 Task: Add a signature Jude Thompson containing Best wishes for a happy National Science Day, Jude Thompson to email address softage.2@softage.net and add a folder Version control
Action: Key pressed n
Screenshot: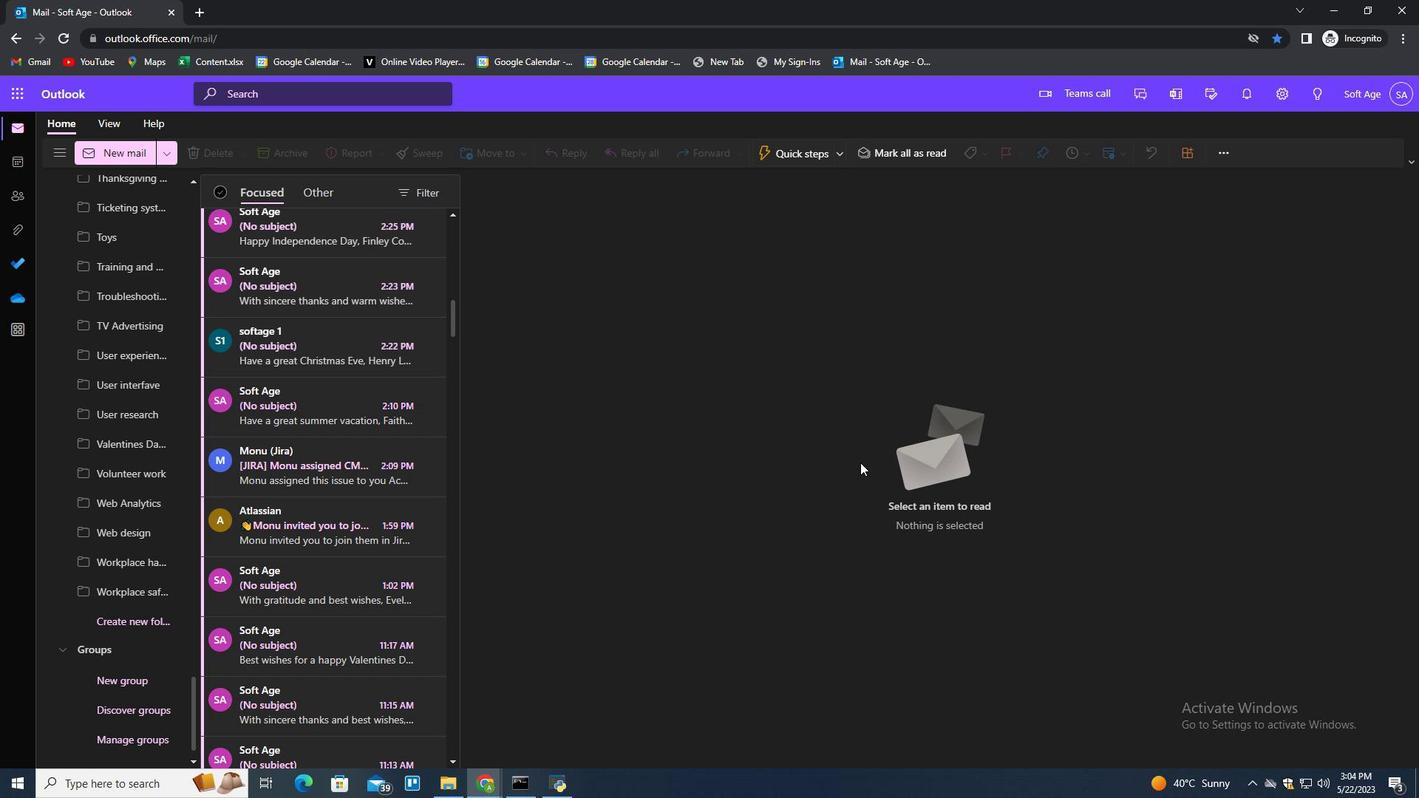 
Action: Mouse scrolled (860, 463) with delta (0, 0)
Screenshot: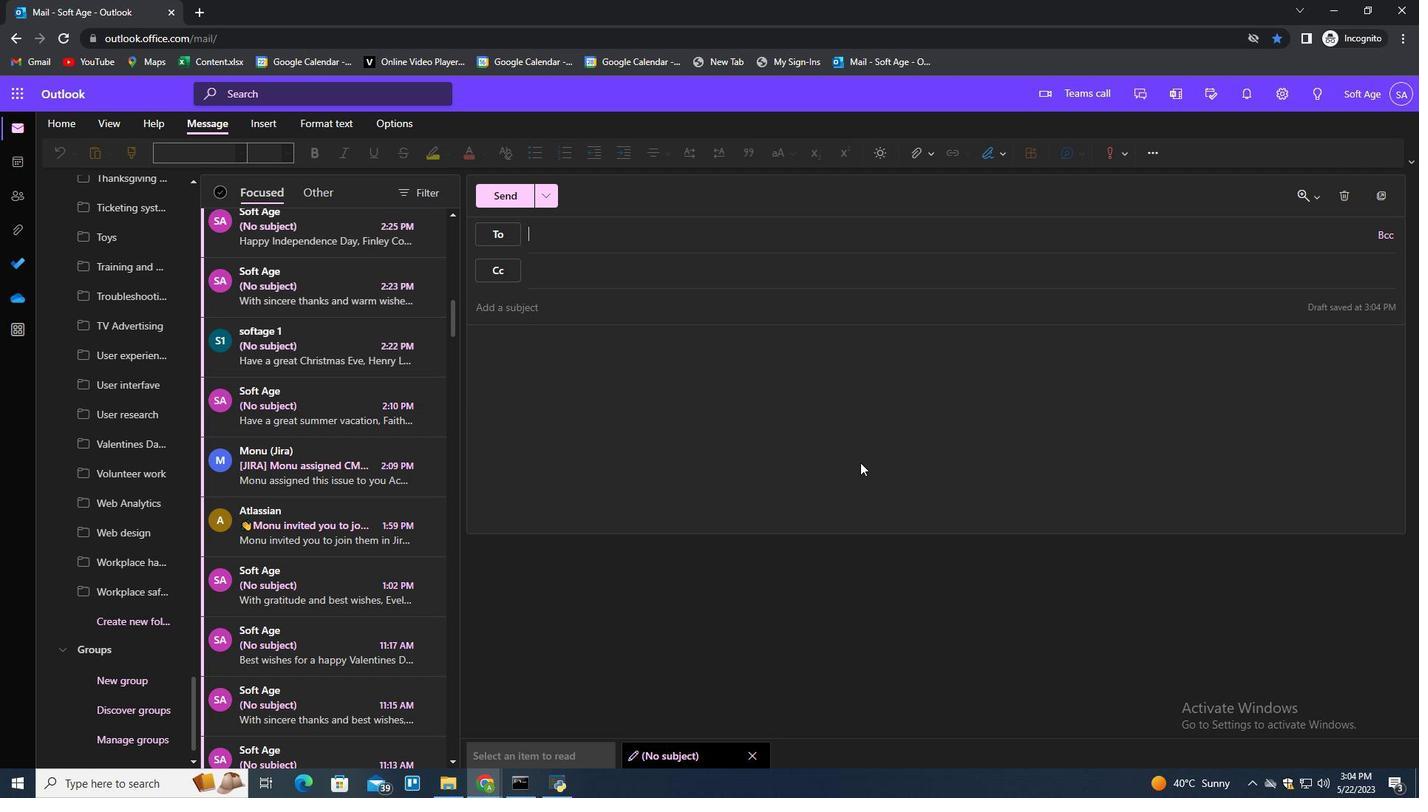 
Action: Mouse moved to (988, 153)
Screenshot: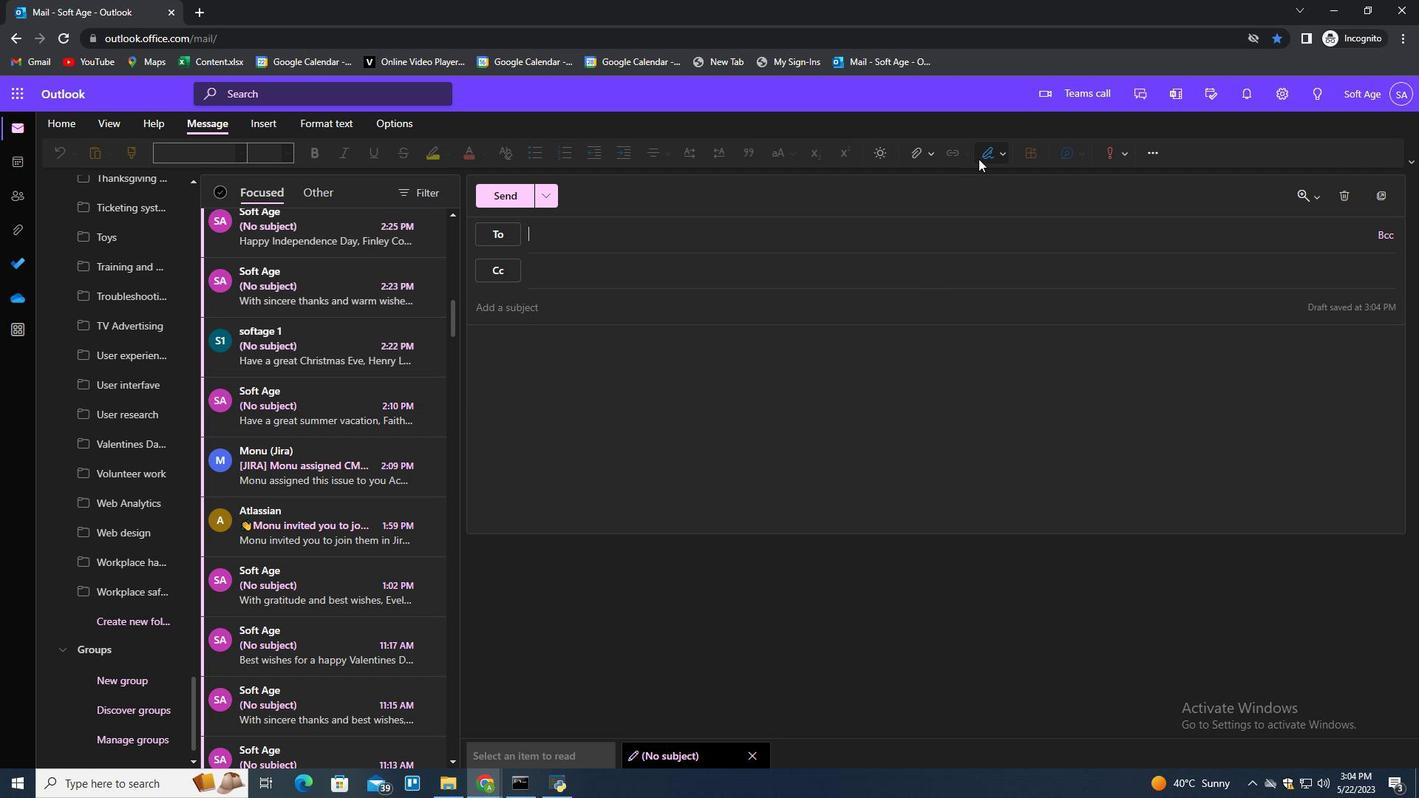 
Action: Mouse pressed left at (988, 153)
Screenshot: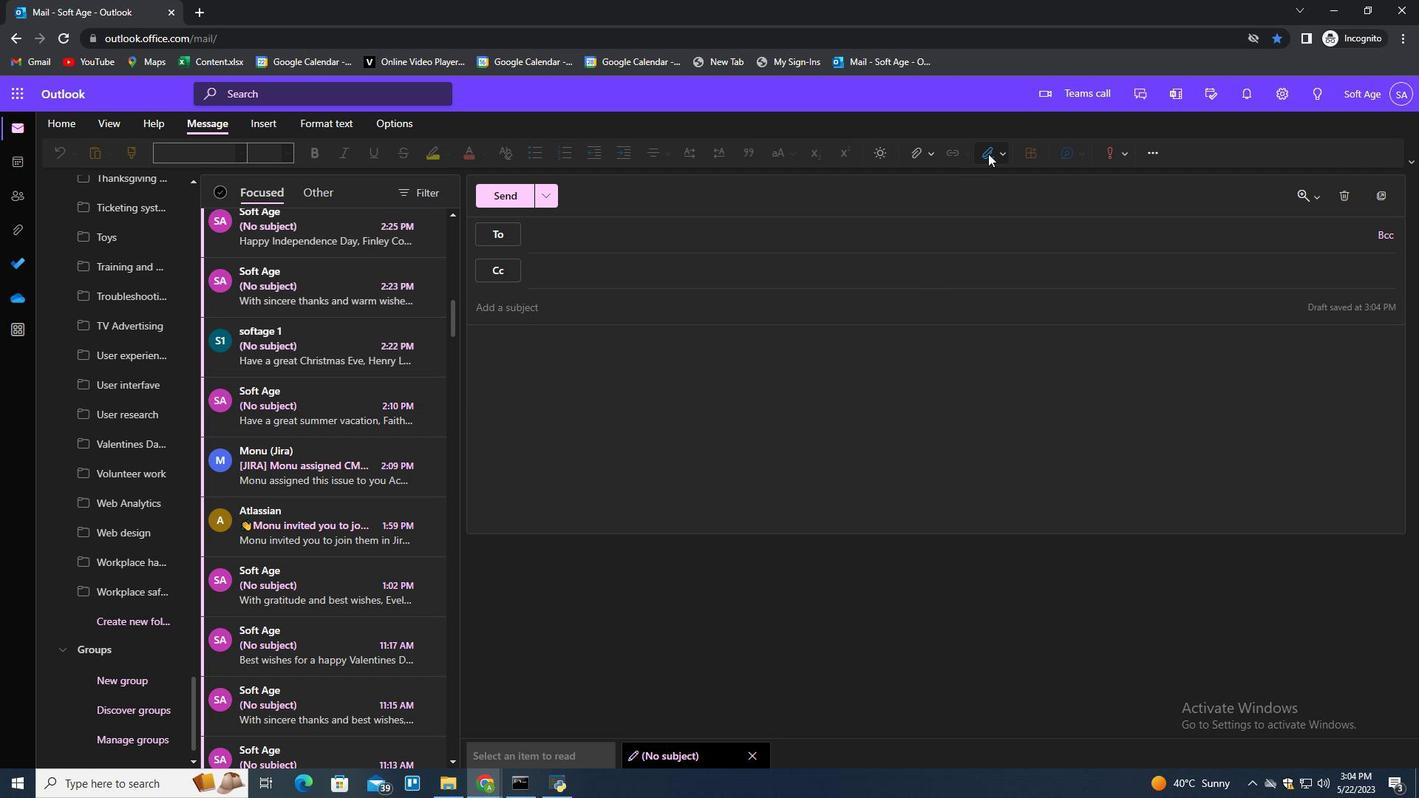 
Action: Mouse moved to (976, 205)
Screenshot: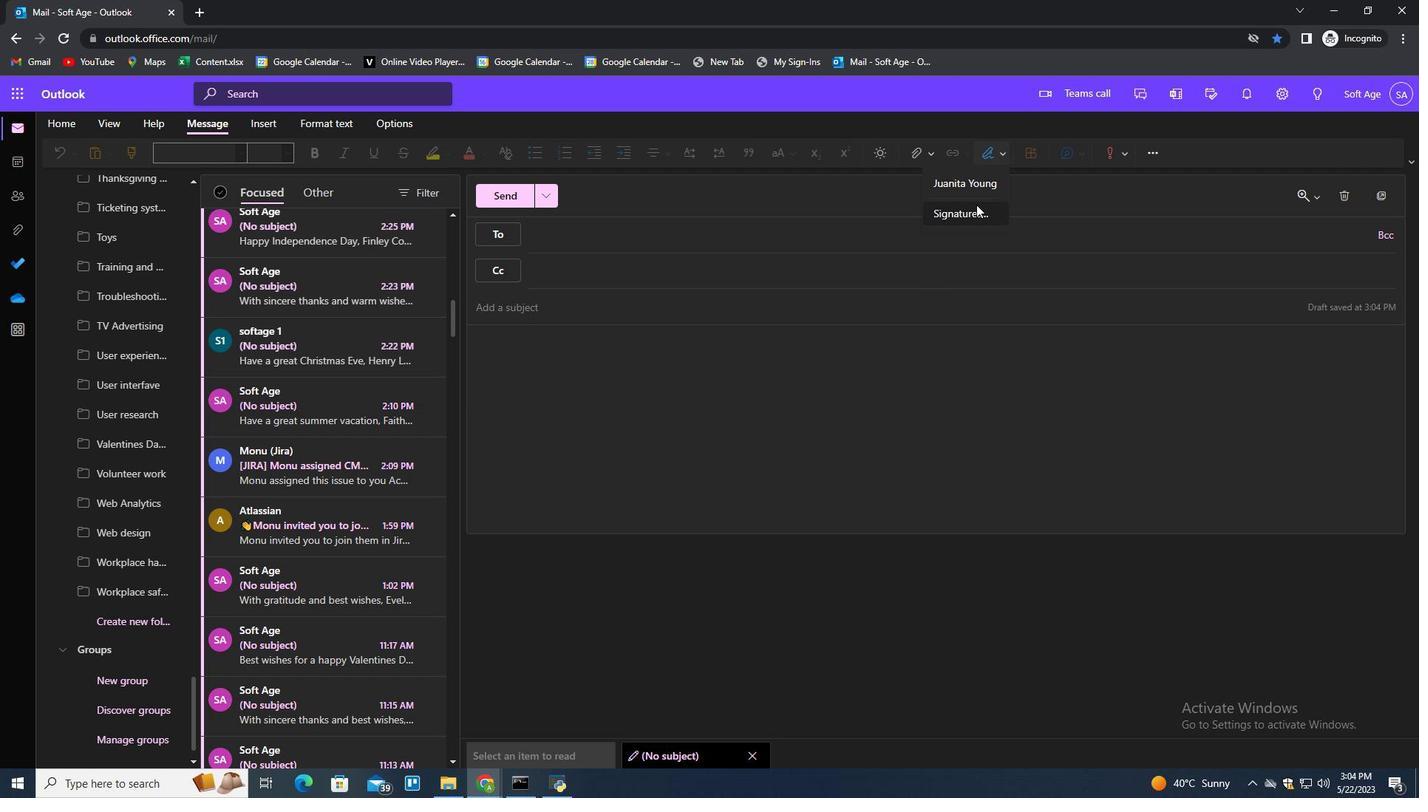 
Action: Mouse pressed left at (976, 205)
Screenshot: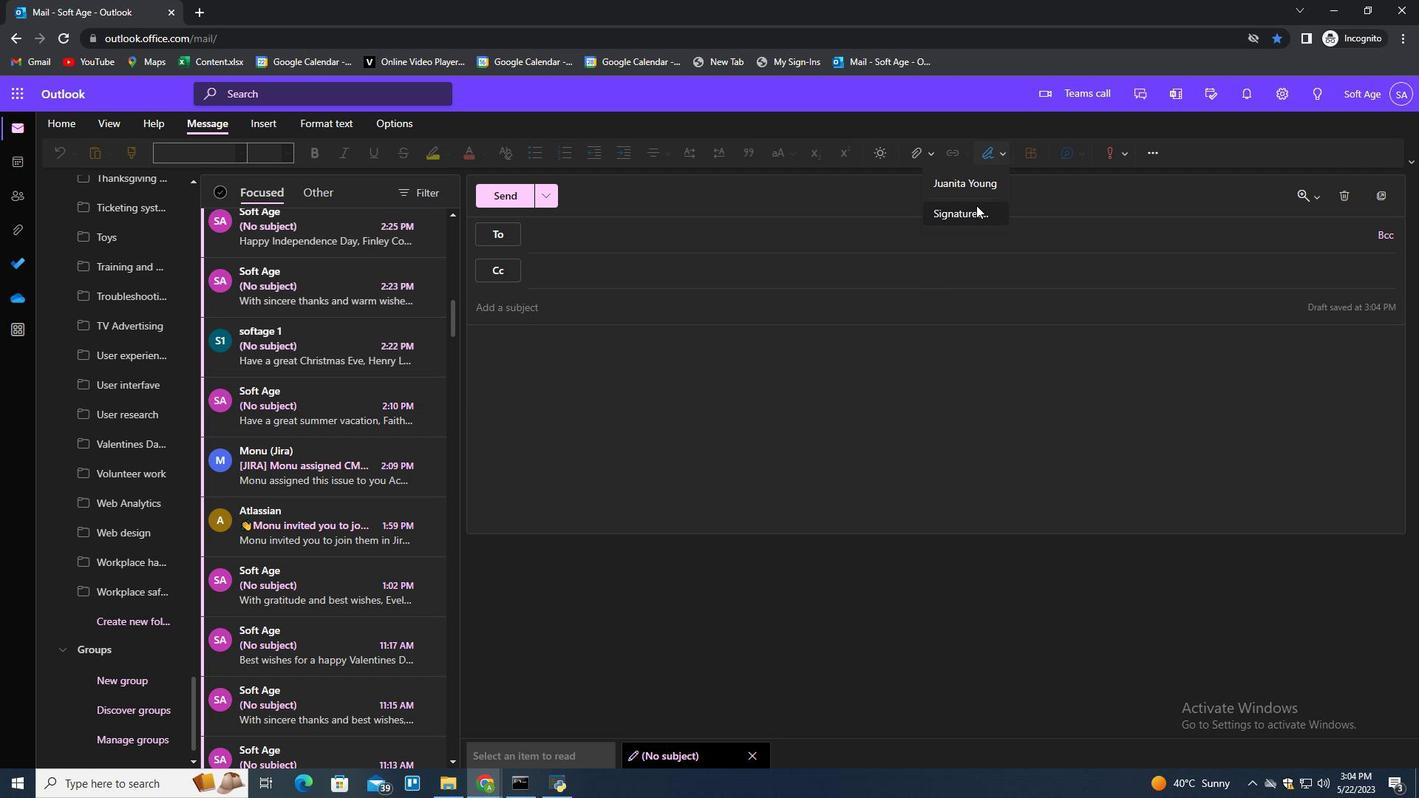 
Action: Mouse moved to (1008, 272)
Screenshot: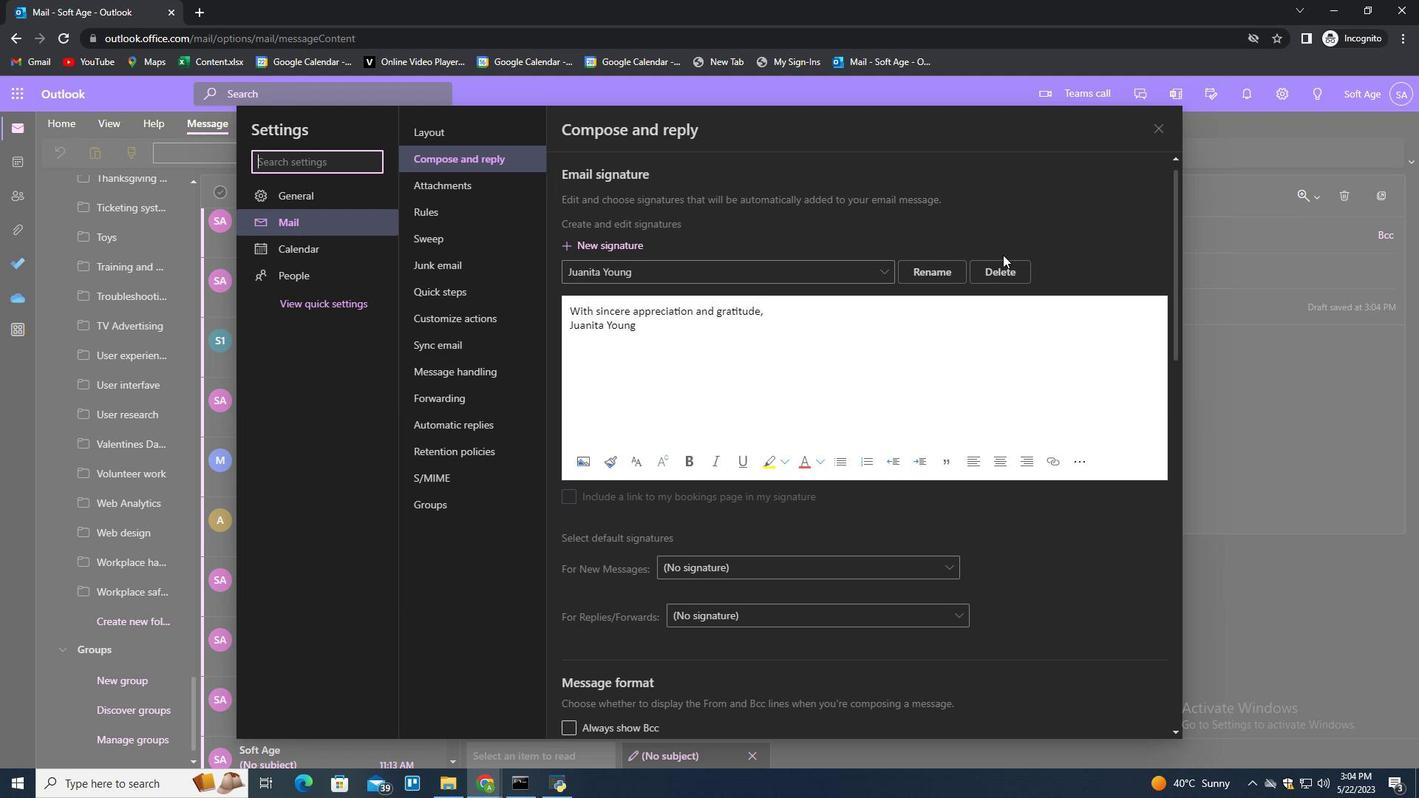 
Action: Mouse pressed left at (1008, 272)
Screenshot: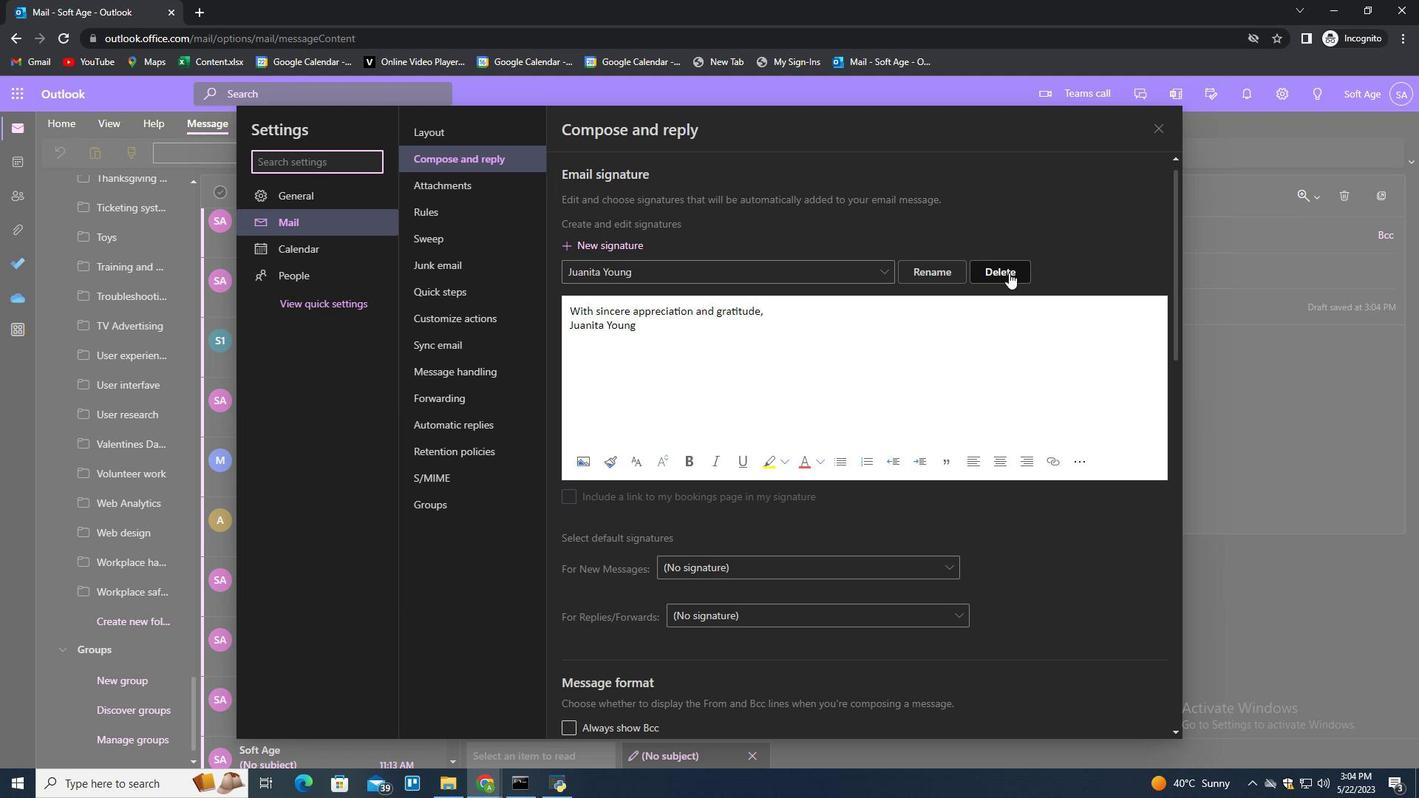 
Action: Mouse pressed left at (1008, 272)
Screenshot: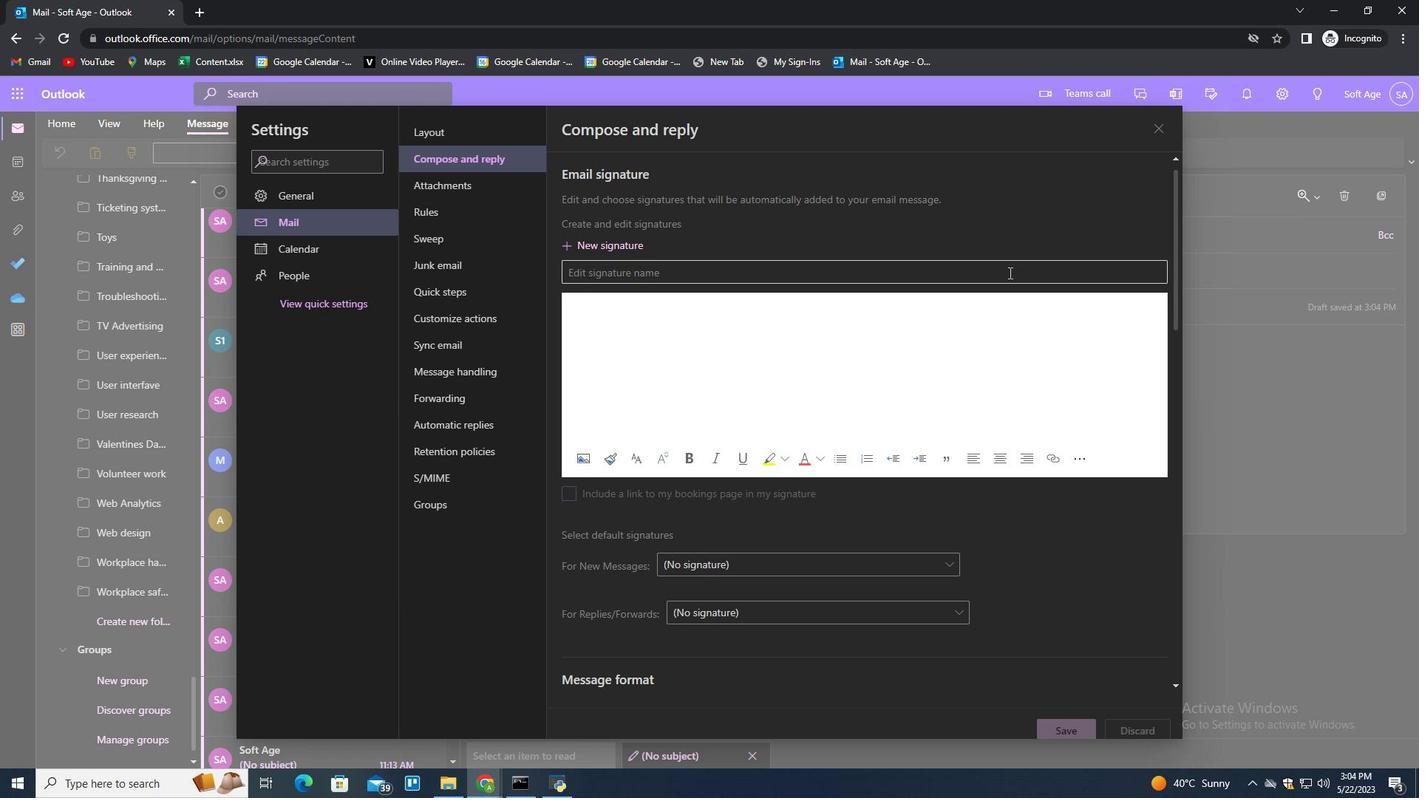 
Action: Key pressed <Key.shift>Jude<Key.space><Key.shift>Thompson<Key.tab><Key.shift><Key.shift>Best<Key.space>wishes<Key.space>for<Key.space>a<Key.space>happy<Key.space><Key.shift>National<Key.space><Key.shift>Science<Key.space>day<Key.backspace><Key.backspace><Key.backspace><Key.shift>Daym<Key.backspace>,<Key.shift_r><Key.enter><Key.shift>Jide<Key.backspace><Key.backspace><Key.backspace>ude<Key.space><Key.shift>Thompas<Key.backspace><Key.backspace>son
Screenshot: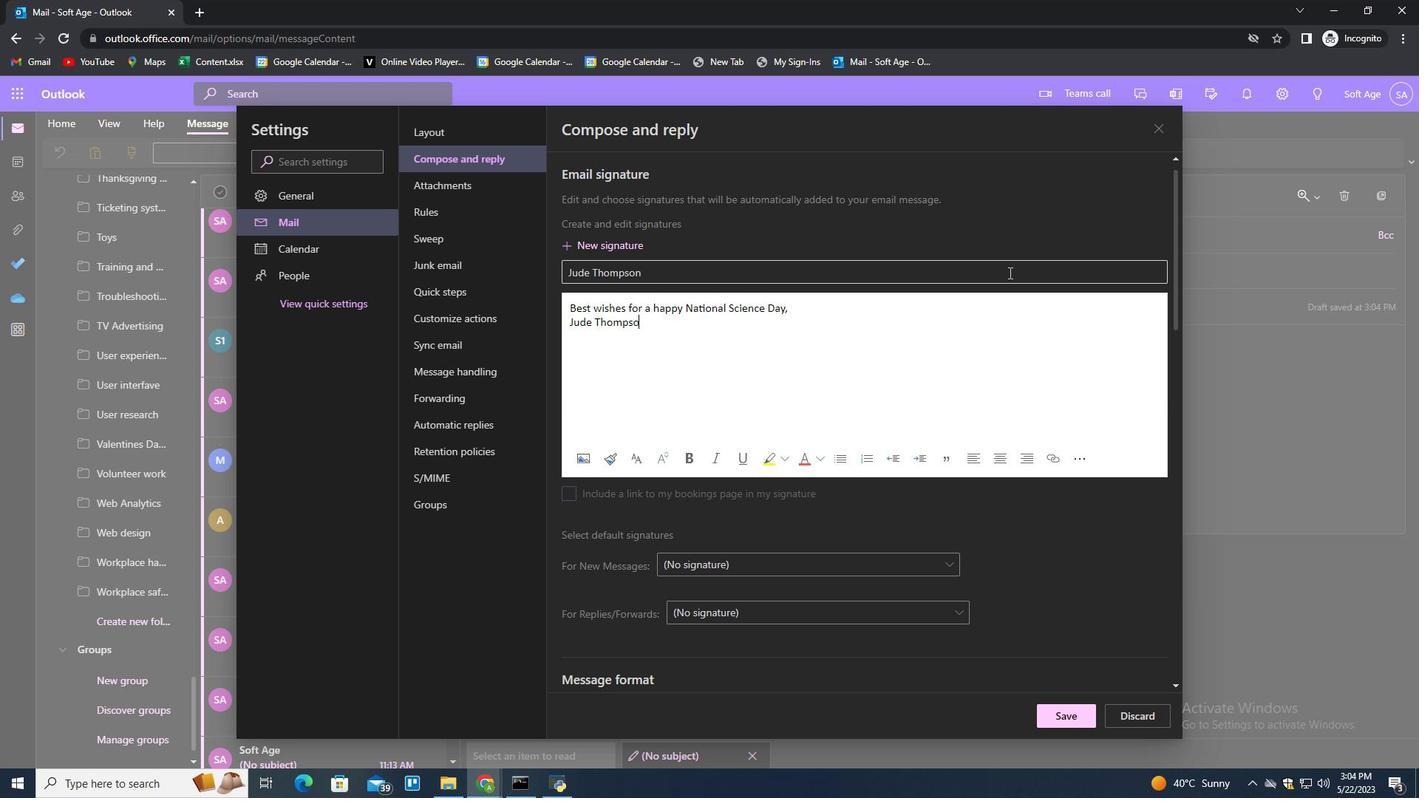 
Action: Mouse moved to (1065, 705)
Screenshot: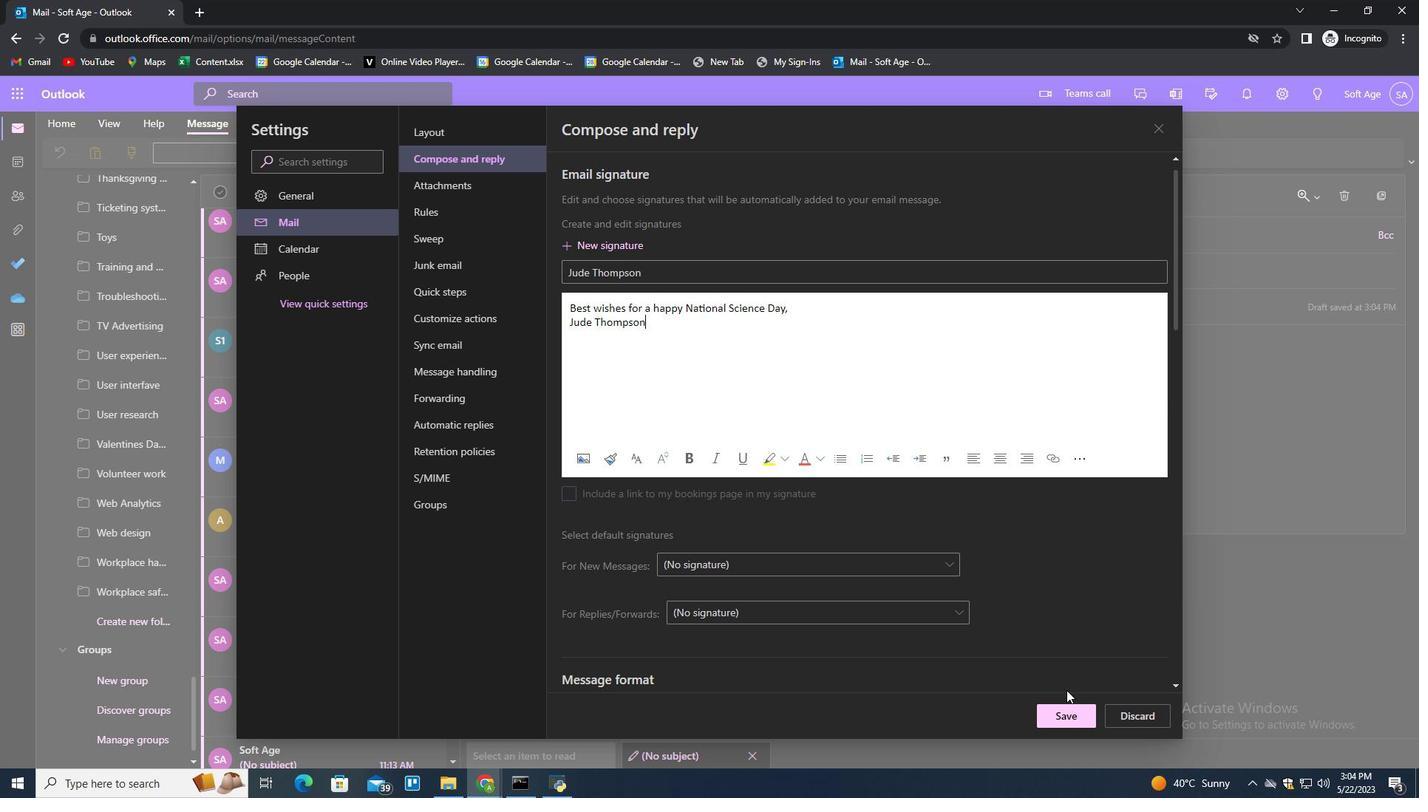 
Action: Mouse pressed left at (1065, 705)
Screenshot: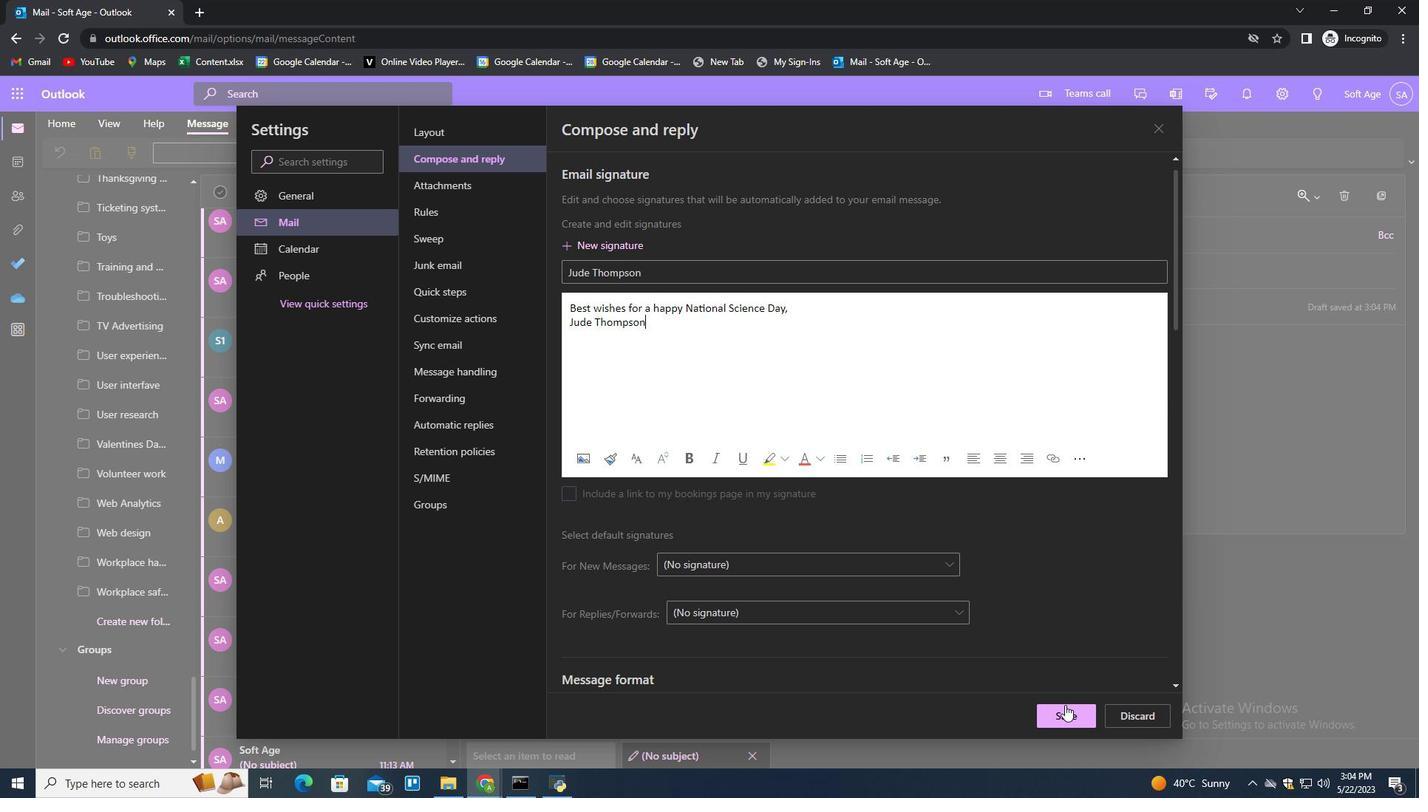 
Action: Mouse moved to (1216, 393)
Screenshot: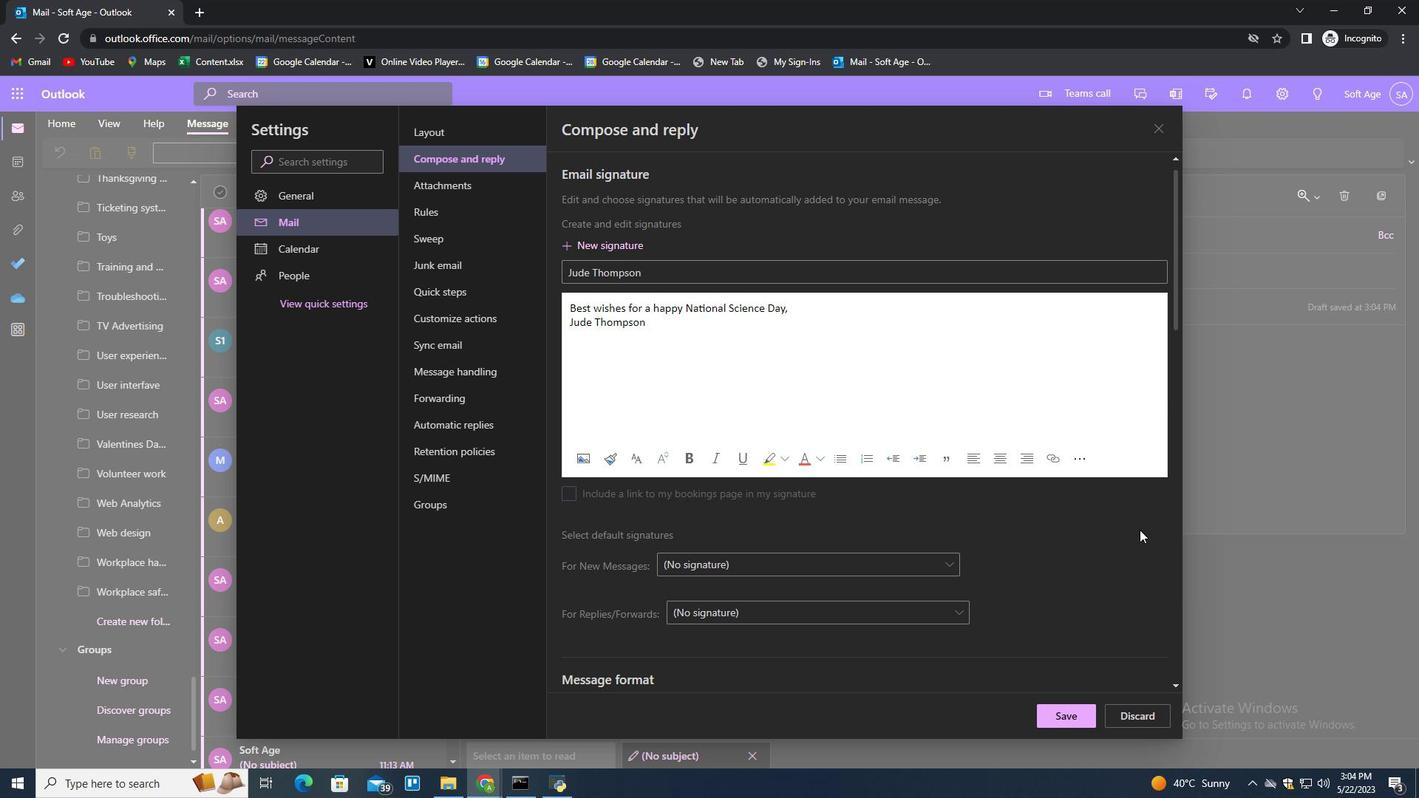 
Action: Mouse pressed left at (1216, 393)
Screenshot: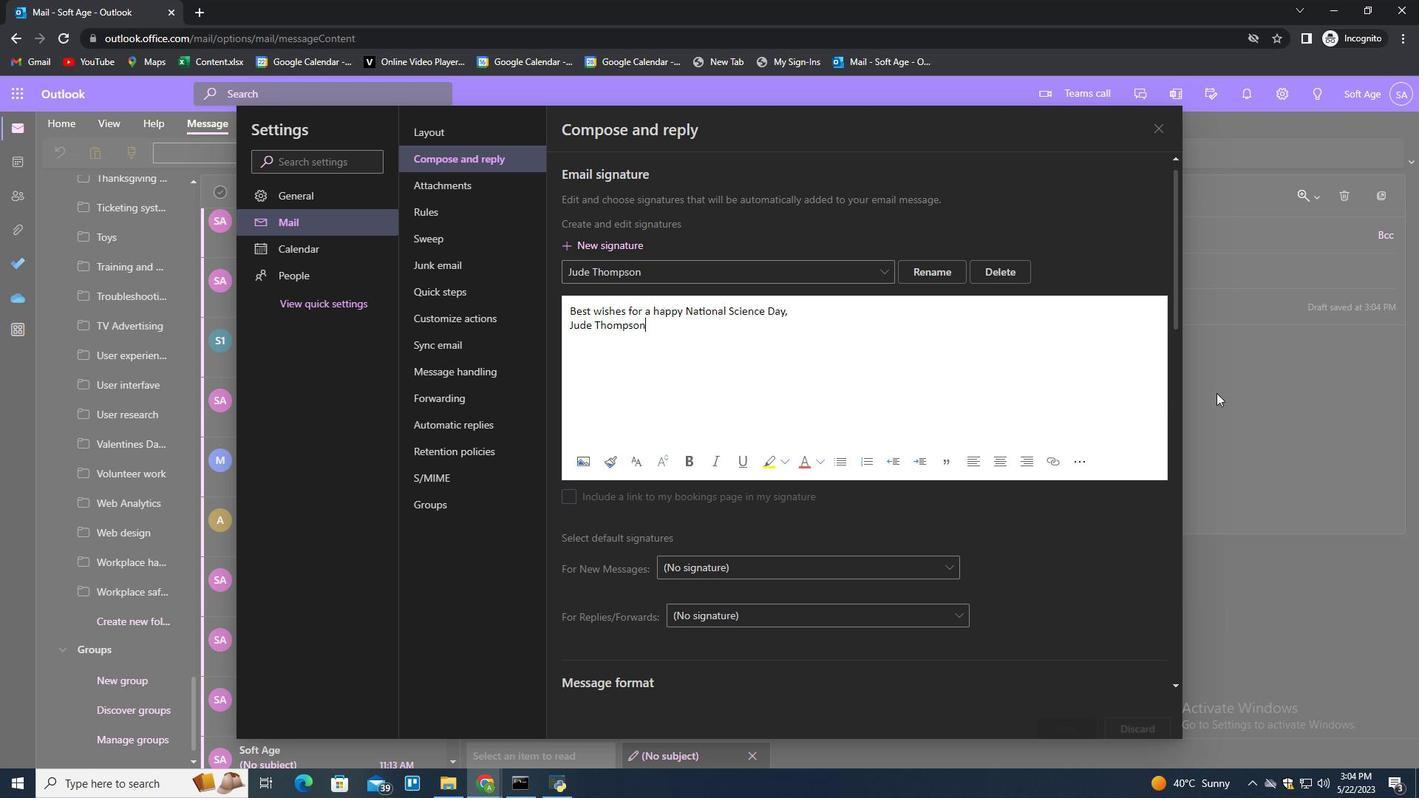 
Action: Mouse moved to (983, 155)
Screenshot: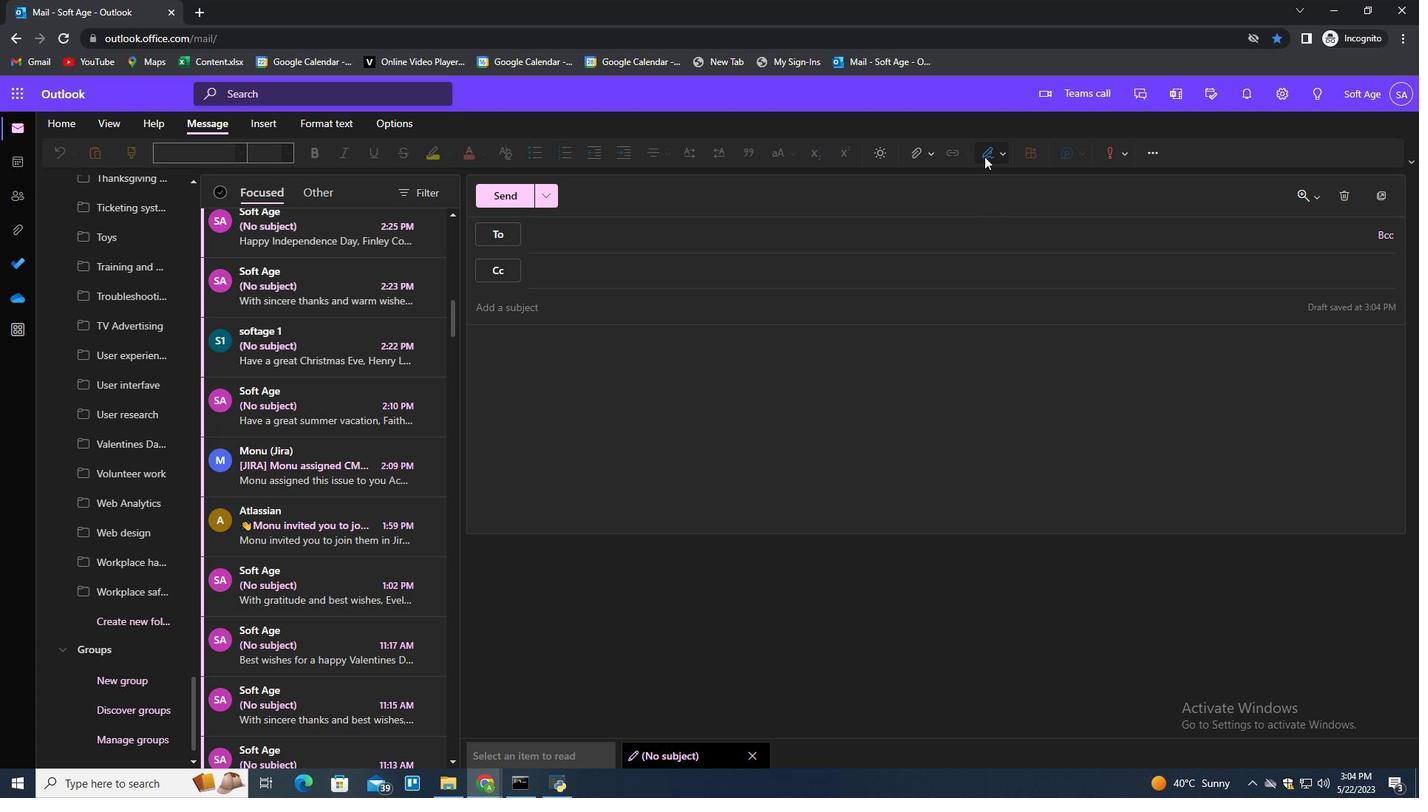 
Action: Mouse pressed left at (983, 155)
Screenshot: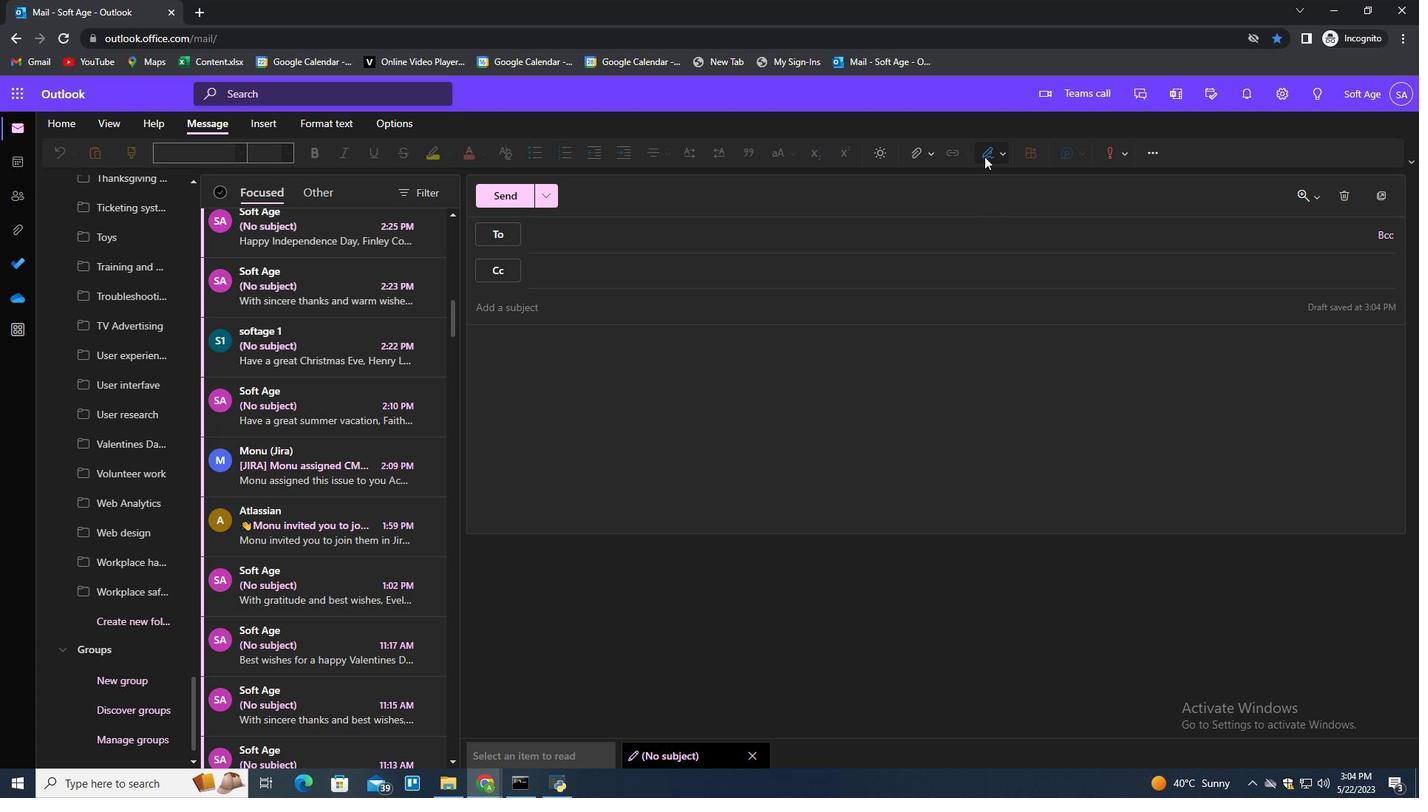 
Action: Mouse moved to (974, 181)
Screenshot: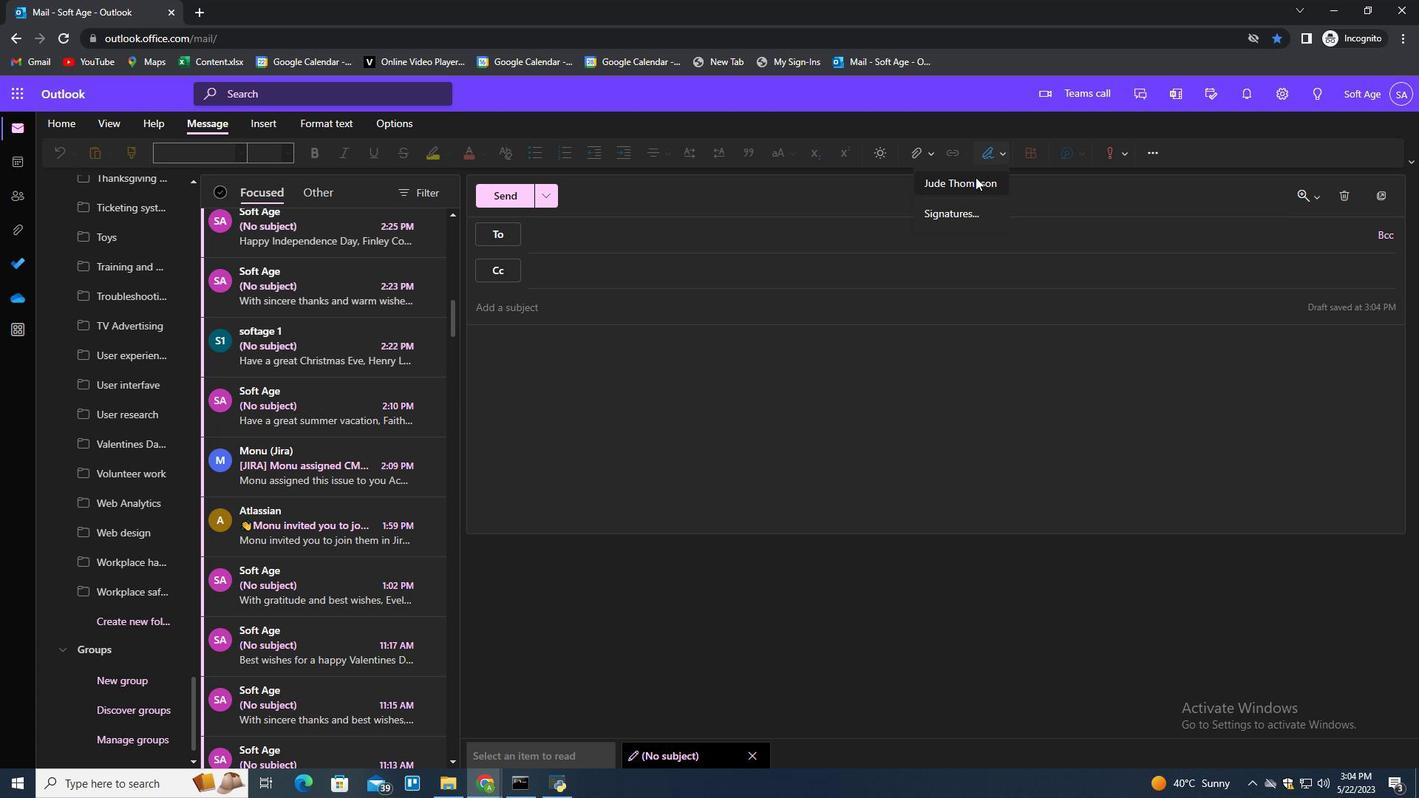 
Action: Mouse pressed left at (974, 181)
Screenshot: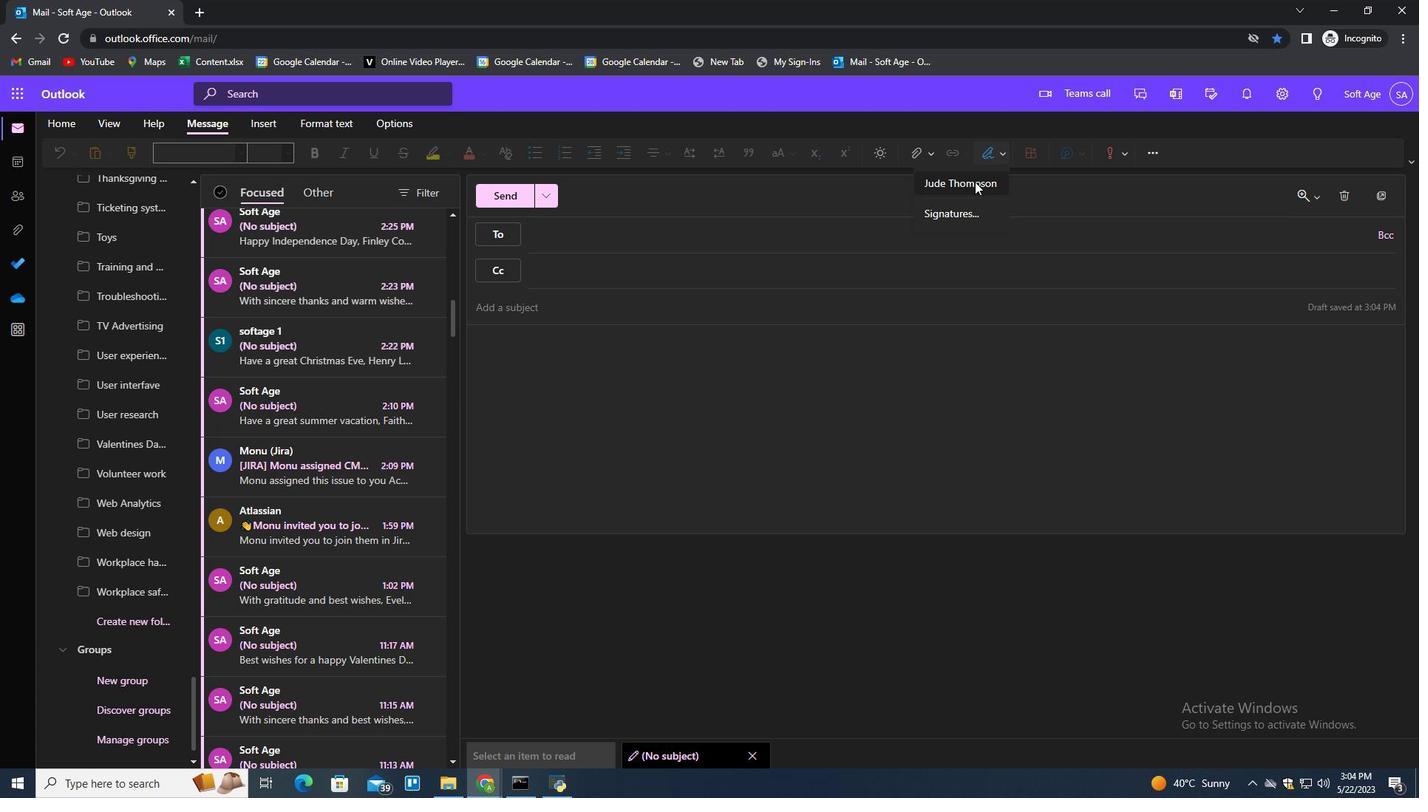 
Action: Mouse moved to (600, 231)
Screenshot: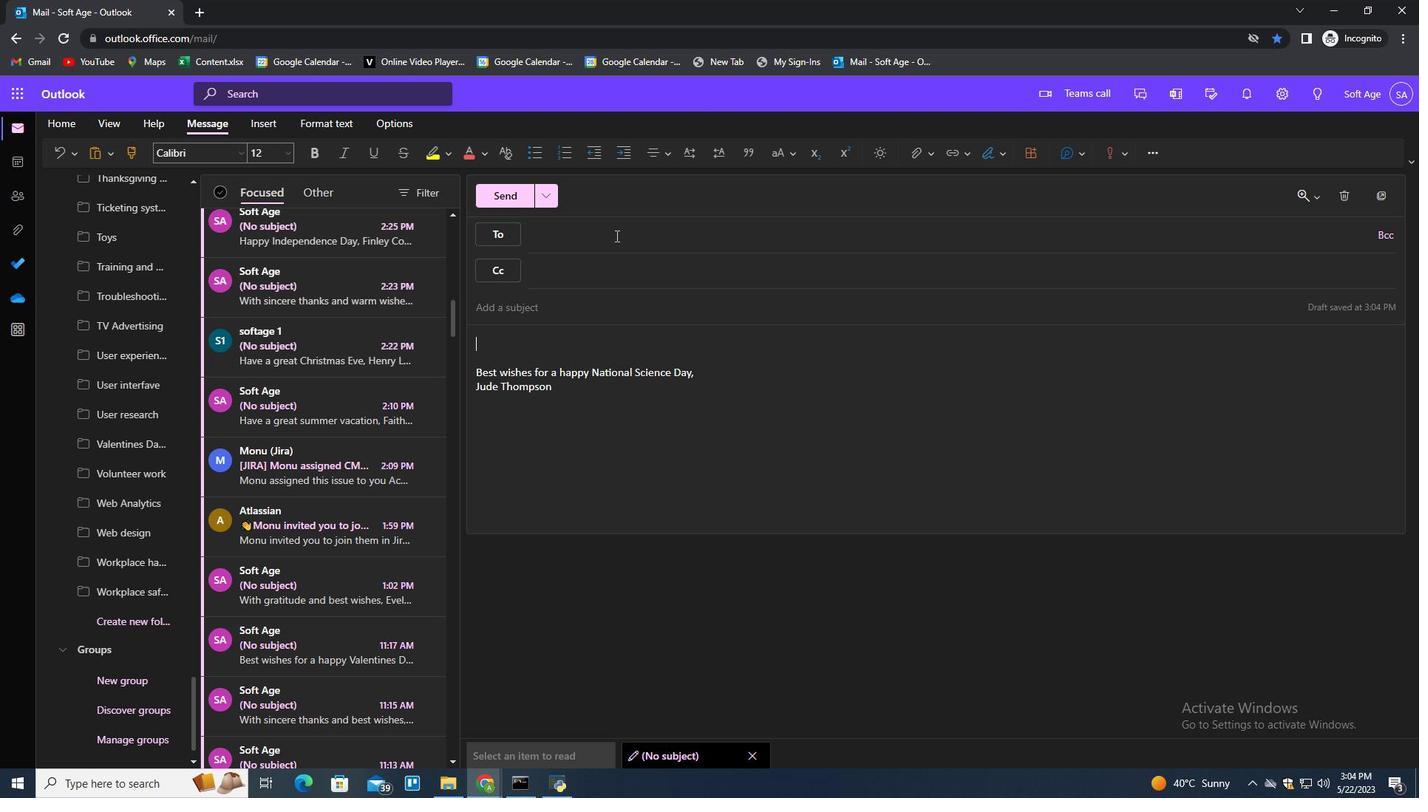 
Action: Mouse pressed left at (600, 231)
Screenshot: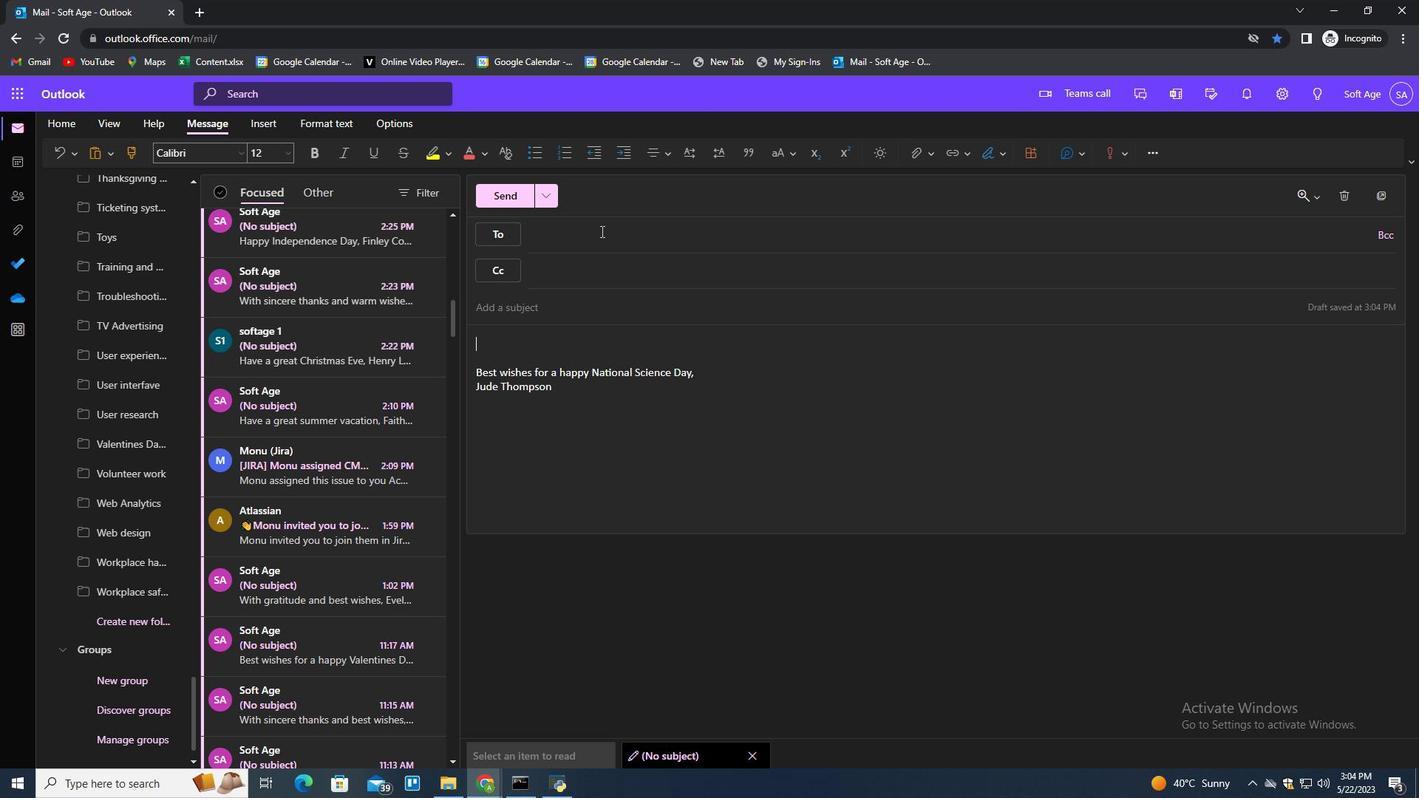 
Action: Key pressed softage.2<Key.shift>@softage.net<Key.enter>
Screenshot: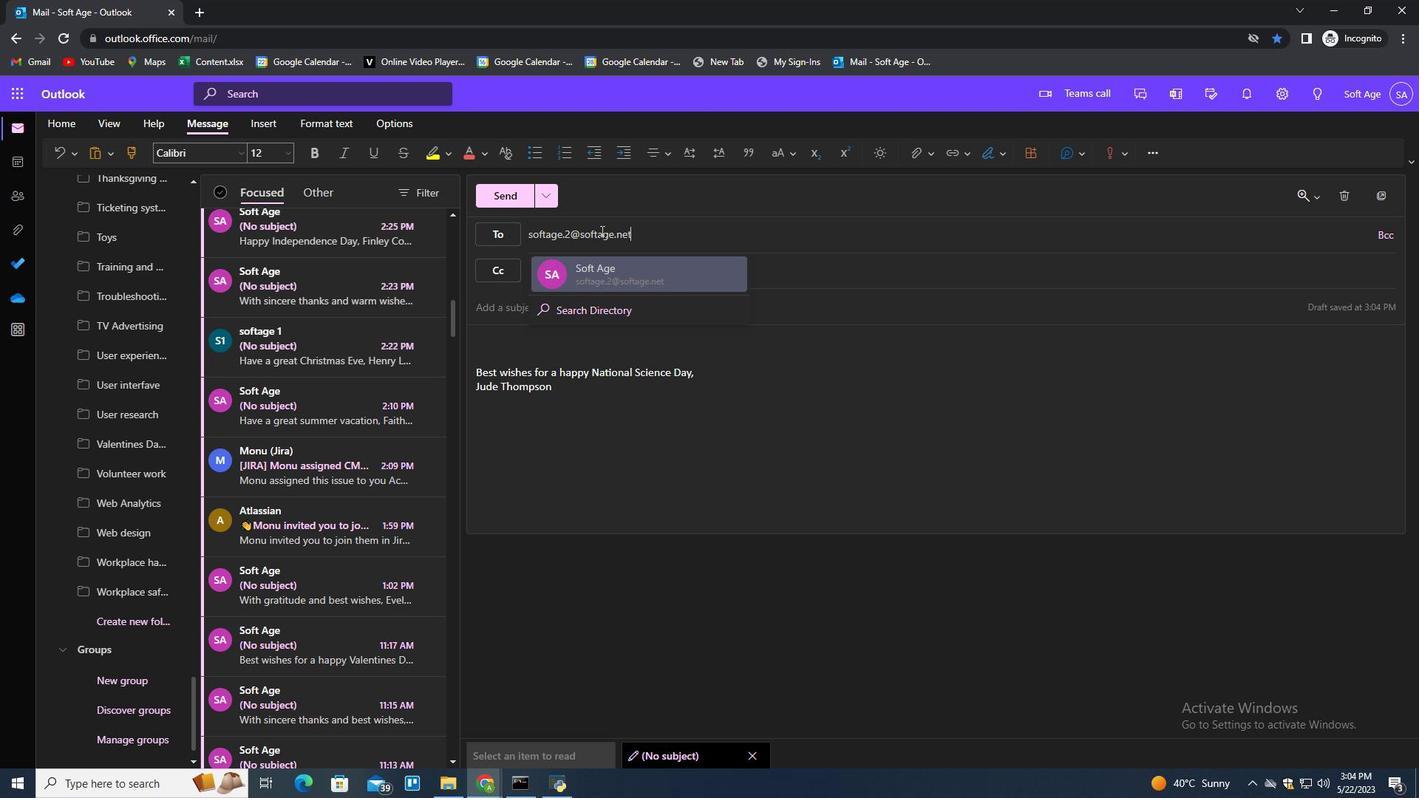 
Action: Mouse moved to (250, 629)
Screenshot: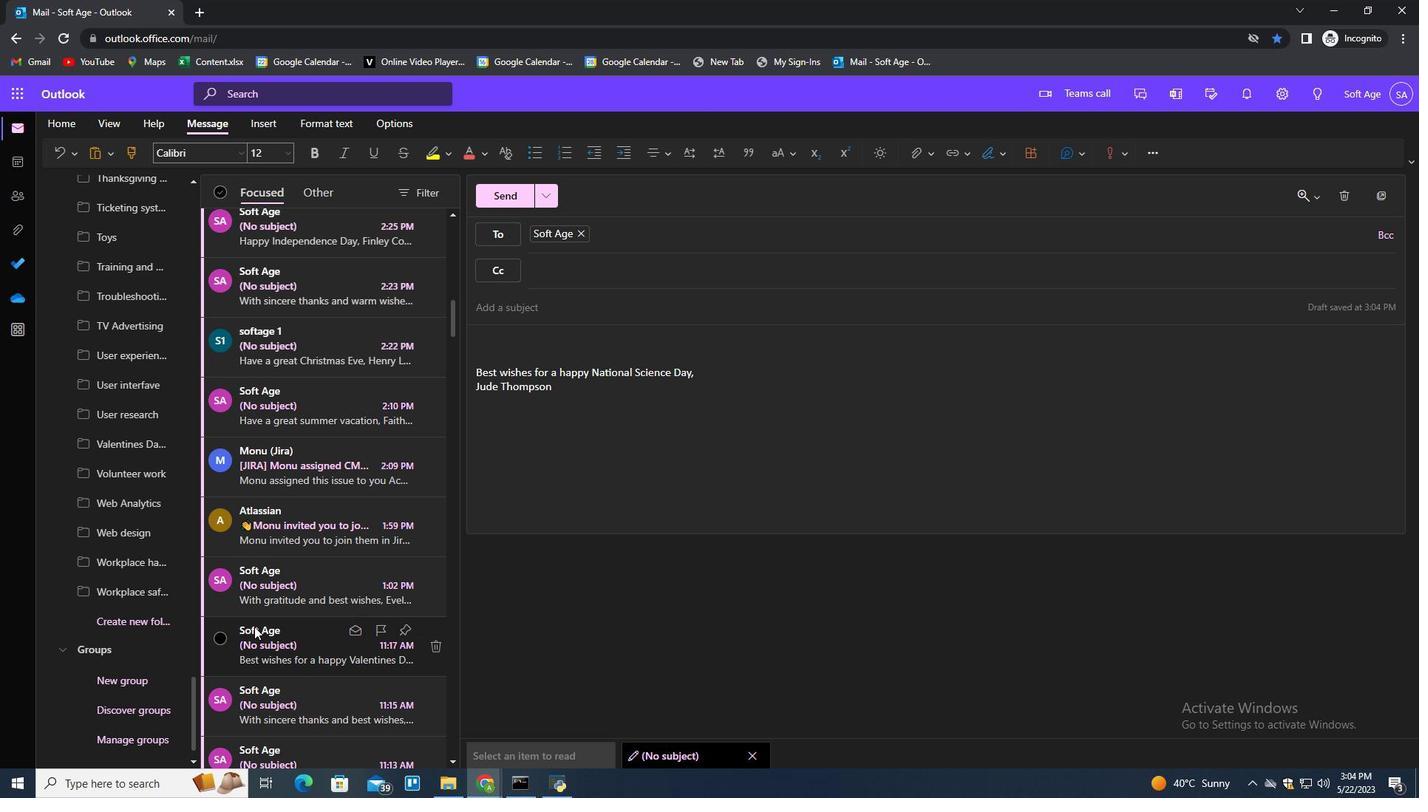 
Action: Mouse scrolled (250, 629) with delta (0, 0)
Screenshot: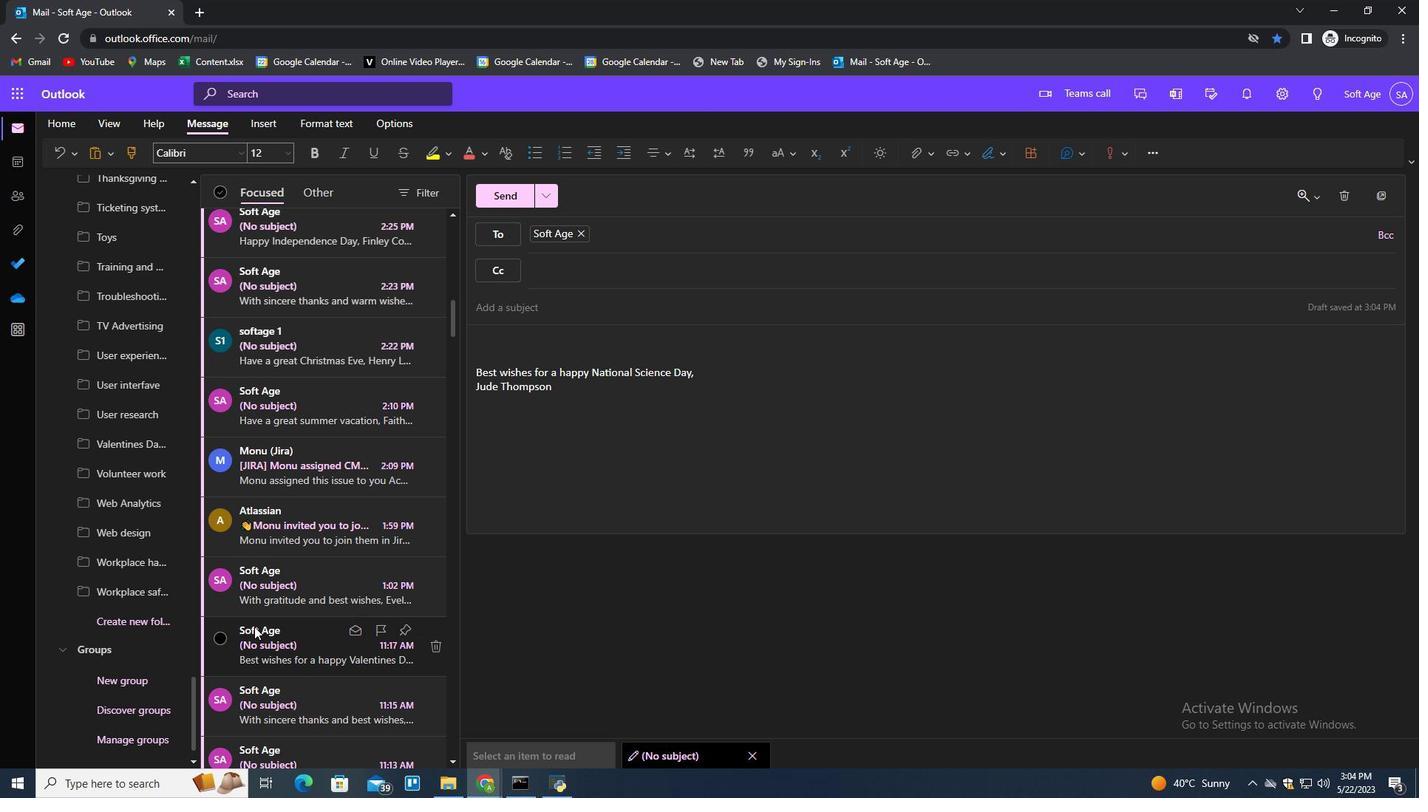 
Action: Mouse scrolled (250, 629) with delta (0, 0)
Screenshot: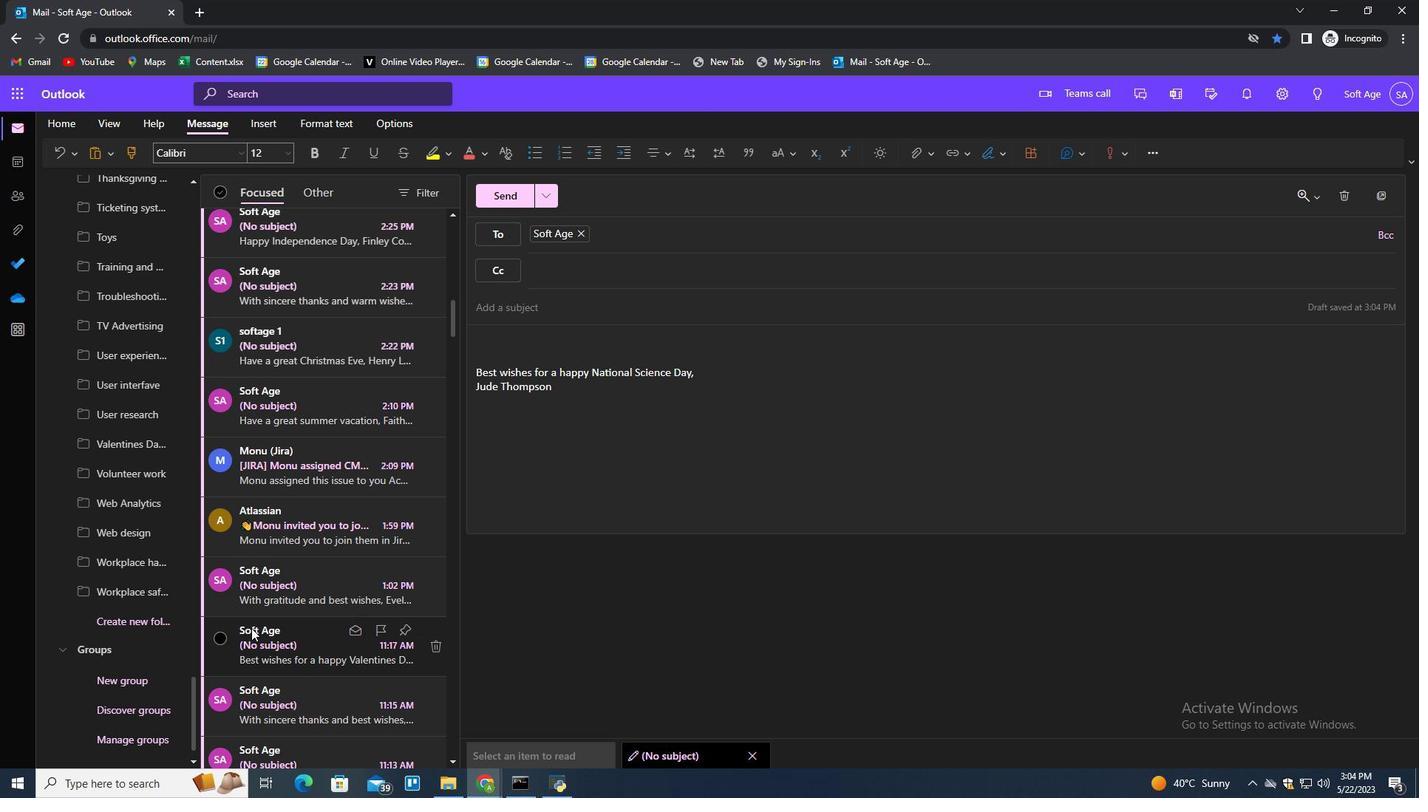 
Action: Mouse scrolled (250, 629) with delta (0, 0)
Screenshot: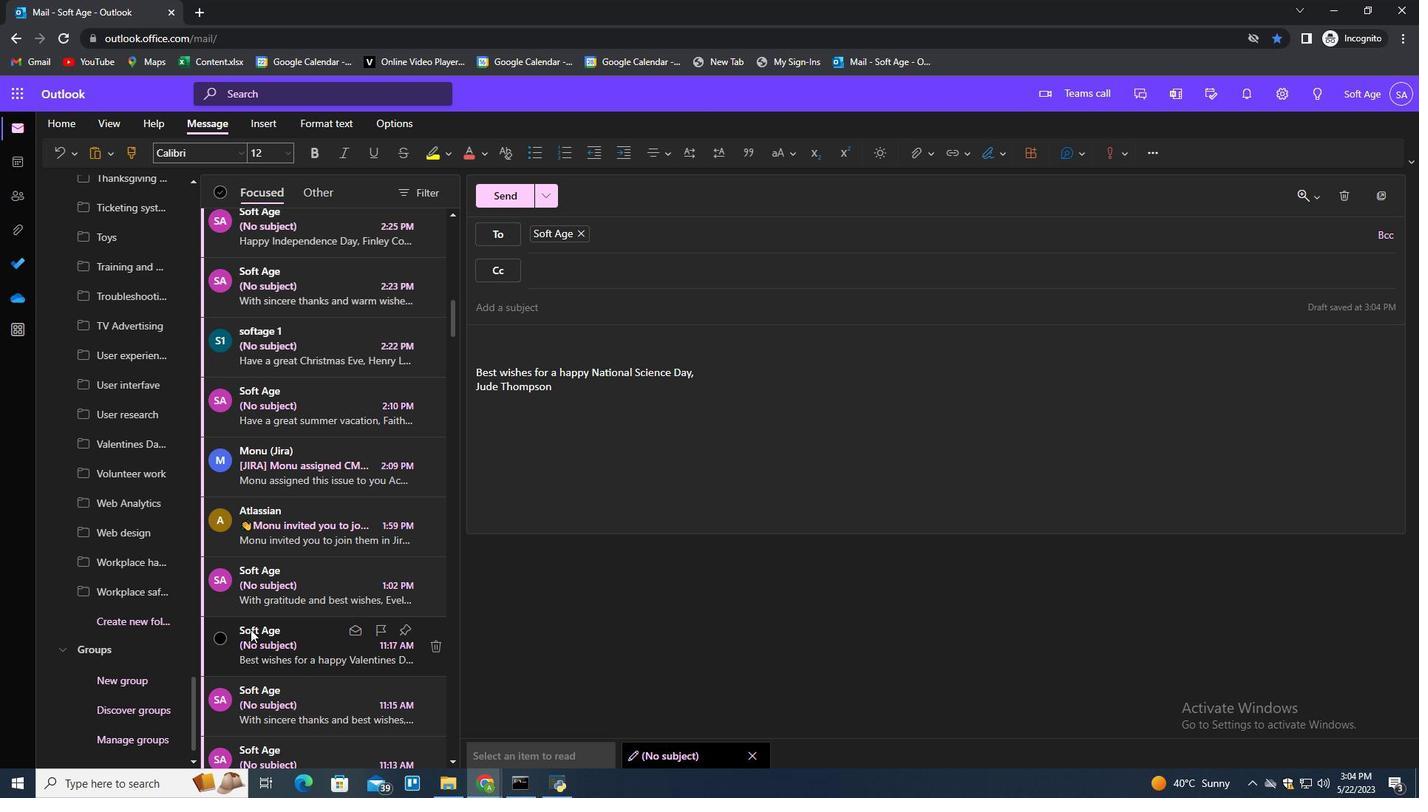 
Action: Mouse moved to (164, 627)
Screenshot: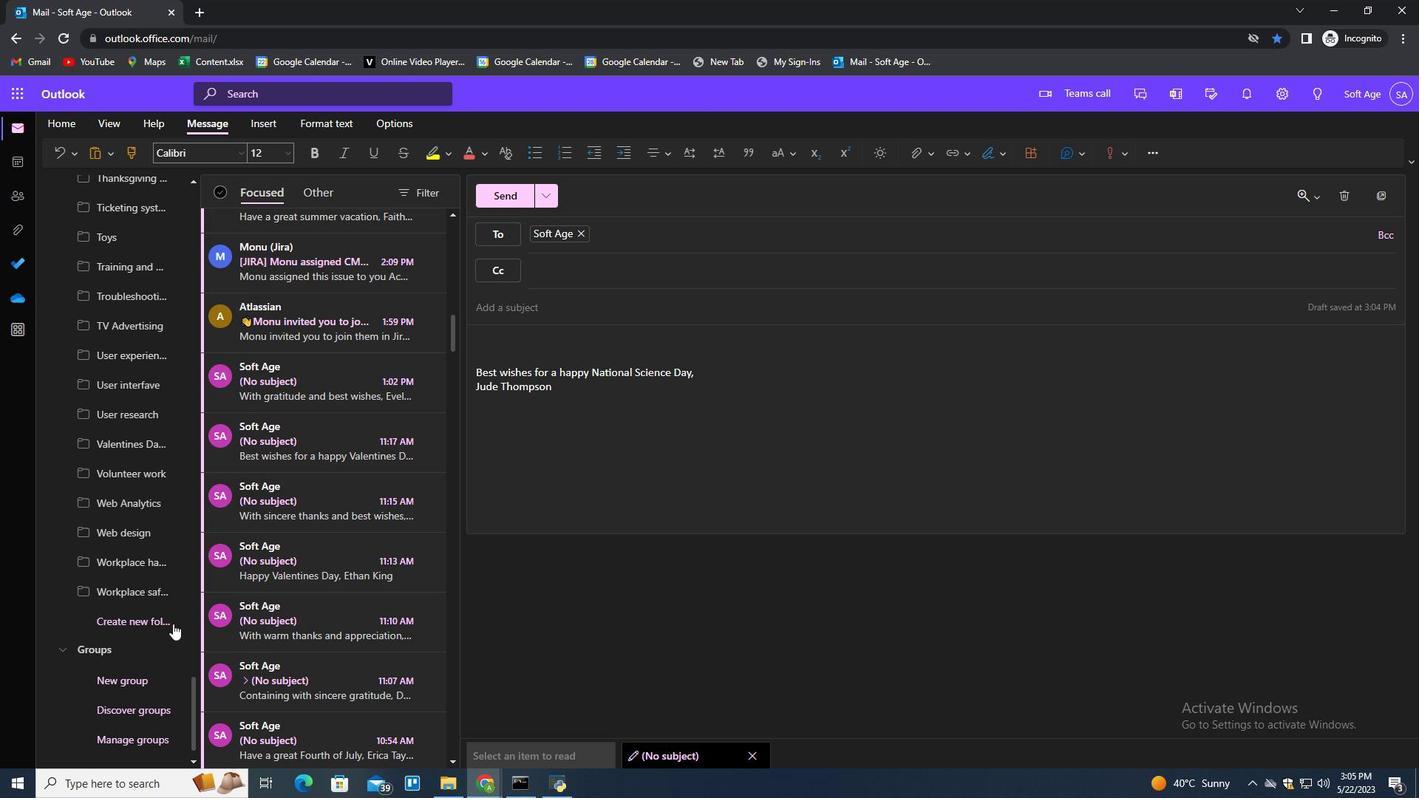 
Action: Mouse pressed left at (164, 627)
Screenshot: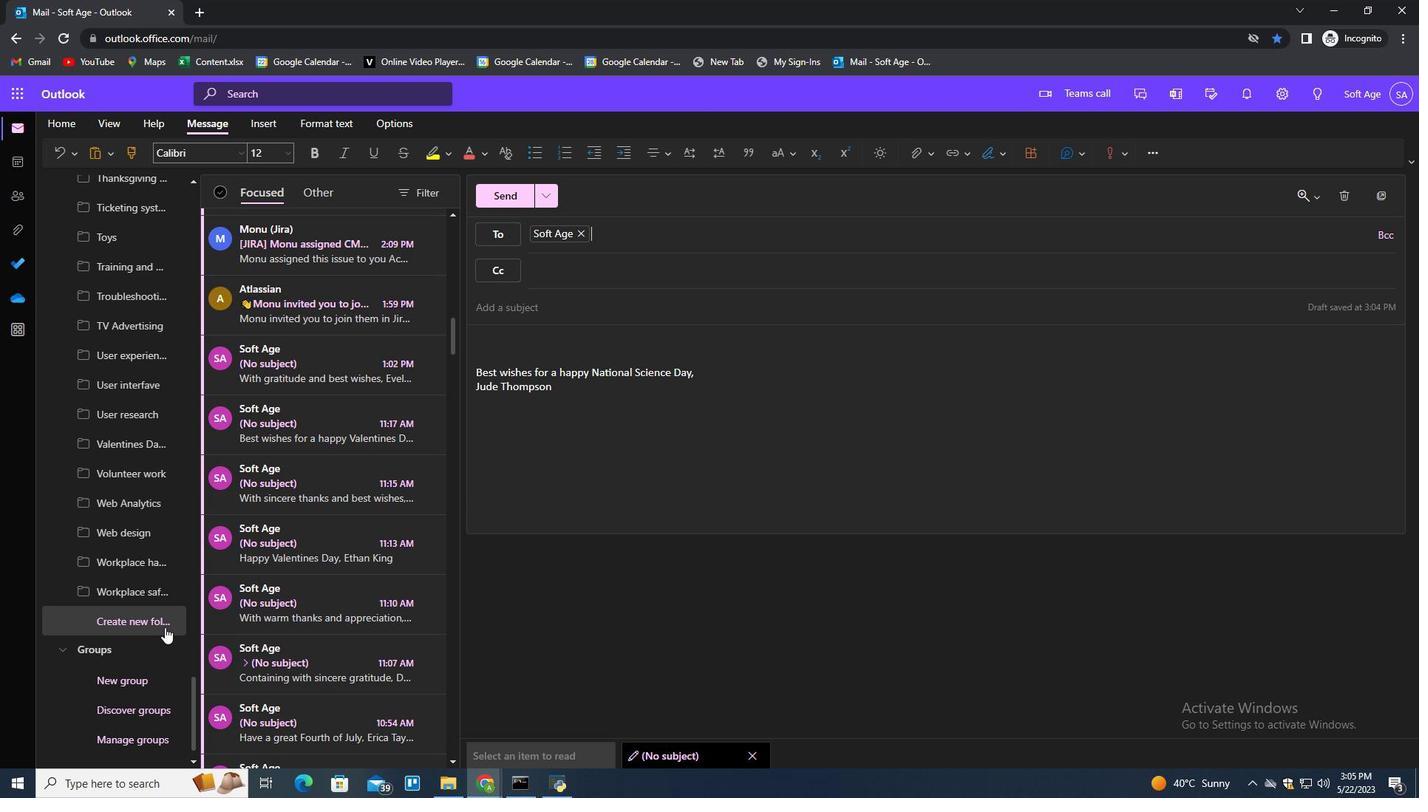 
Action: Key pressed <Key.shift>Ve
Screenshot: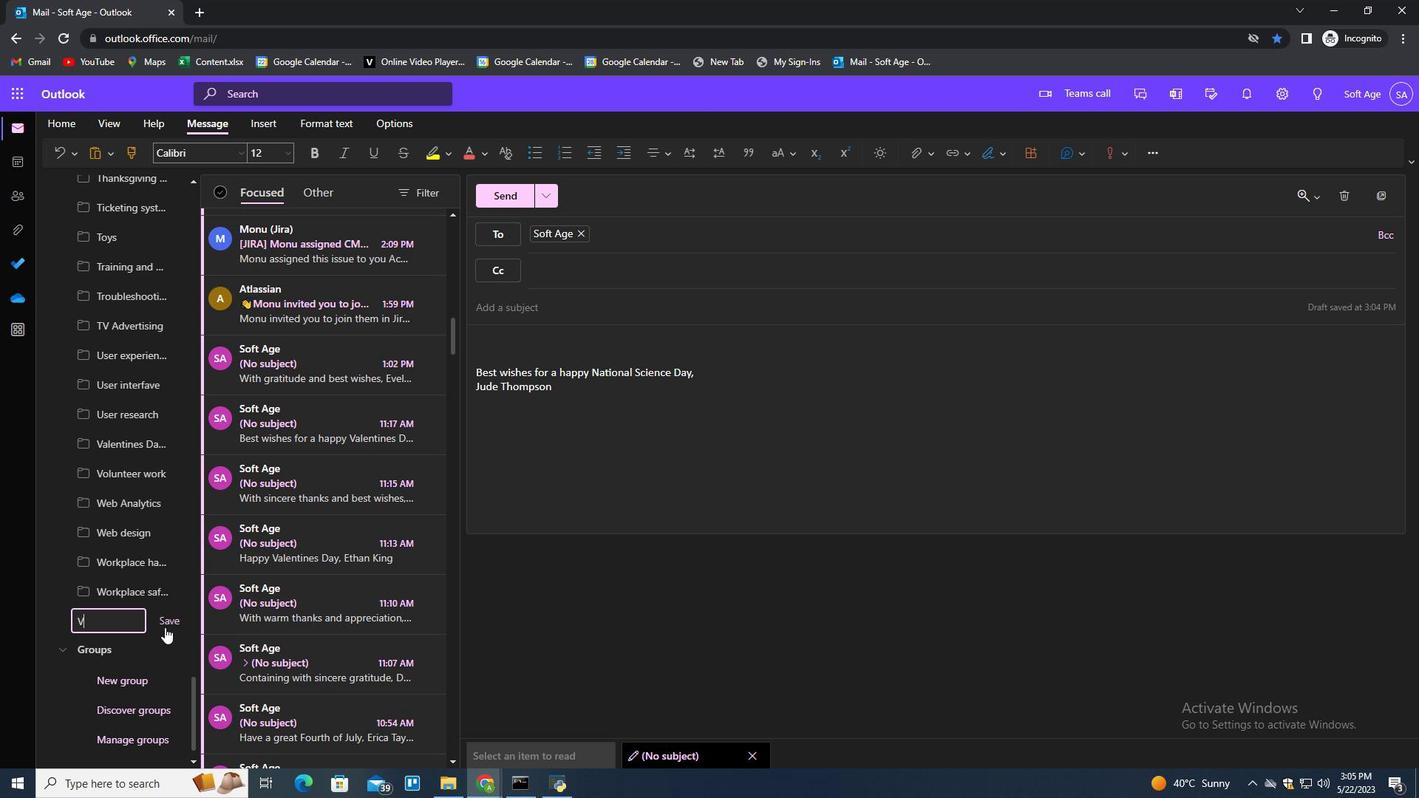 
Action: Mouse moved to (163, 627)
Screenshot: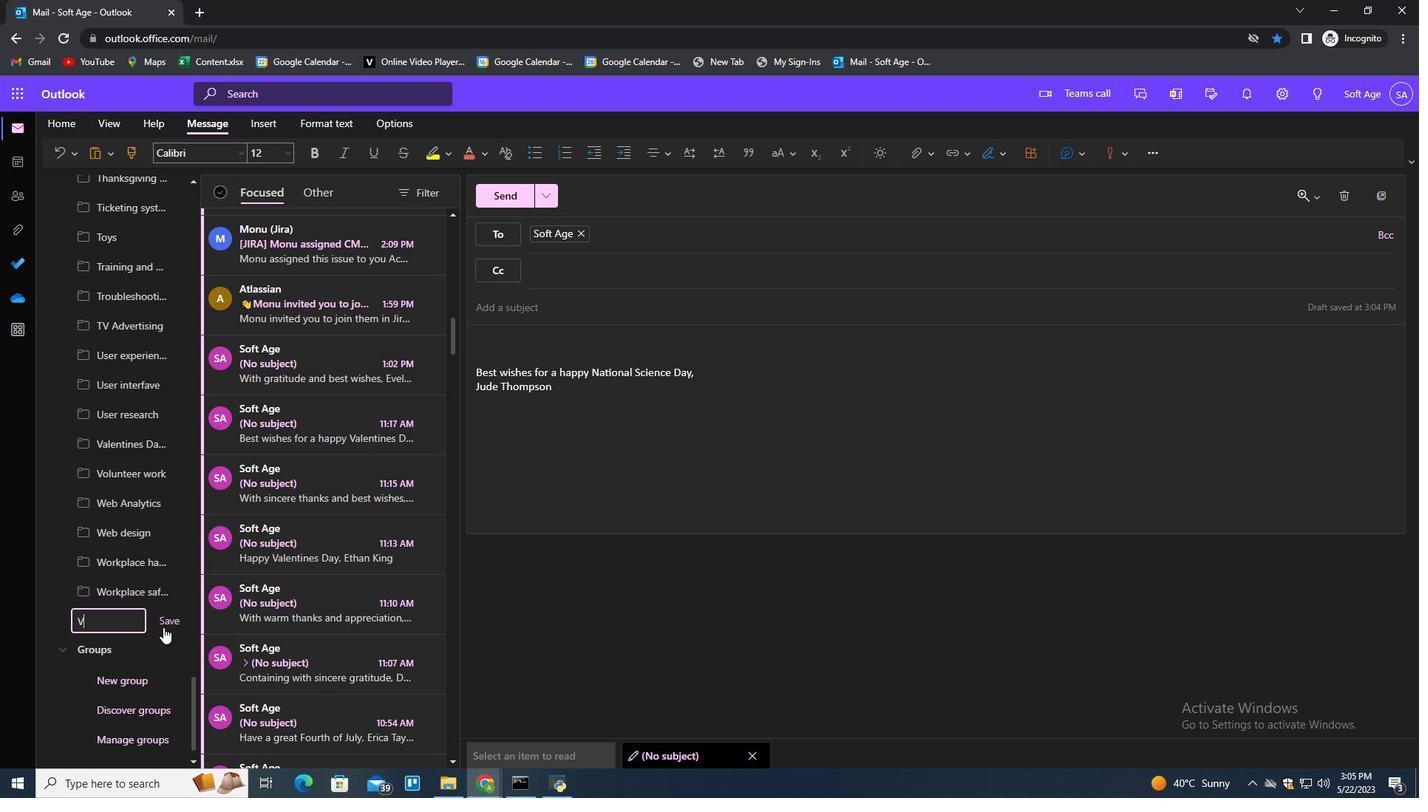 
Action: Key pressed rsion<Key.space><Key.shift>C<Key.backspace>control<Key.enter>
Screenshot: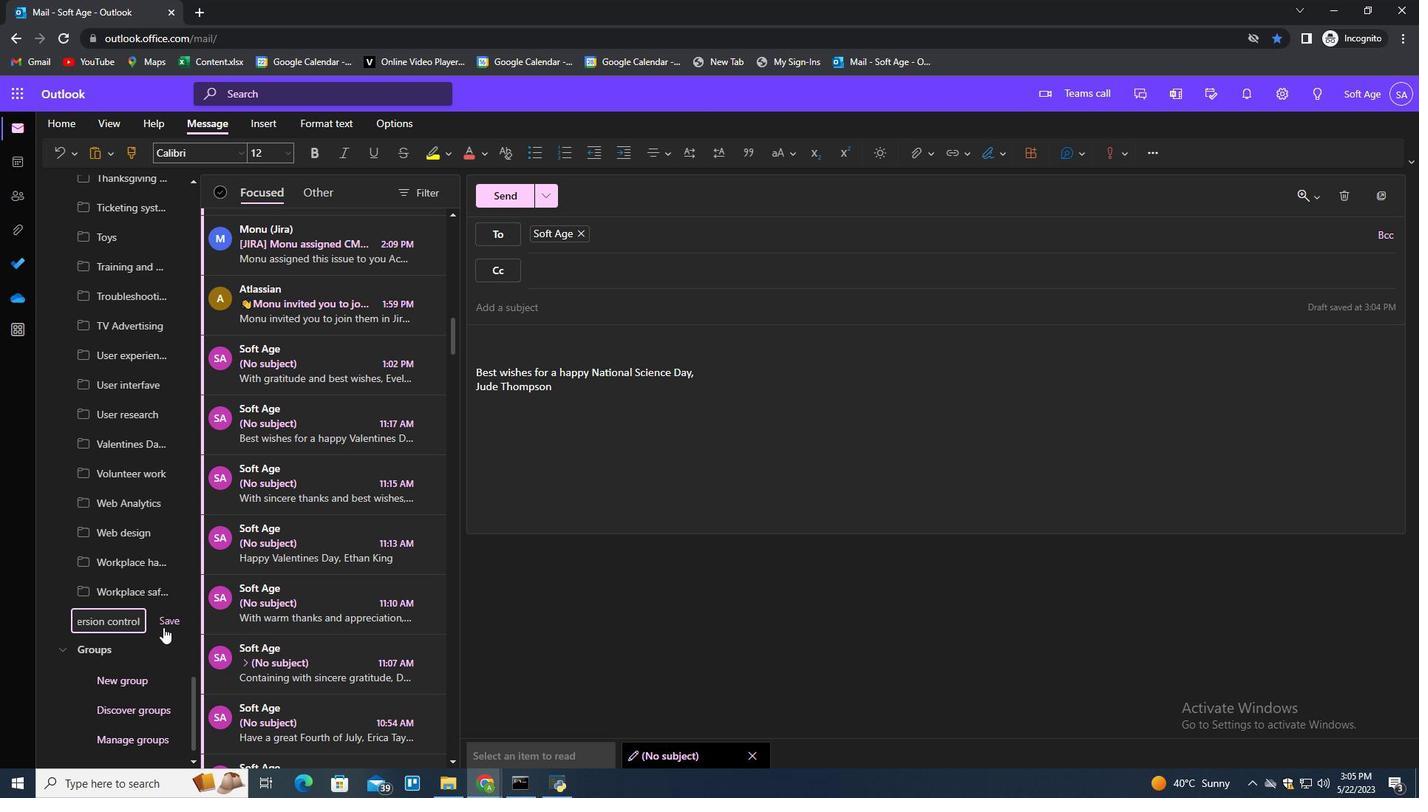 
